Task: Attach a file from the computer's desktop with the name "2023_07_07_T10_49_21Z.txt".
Action: Mouse moved to (497, 200)
Screenshot: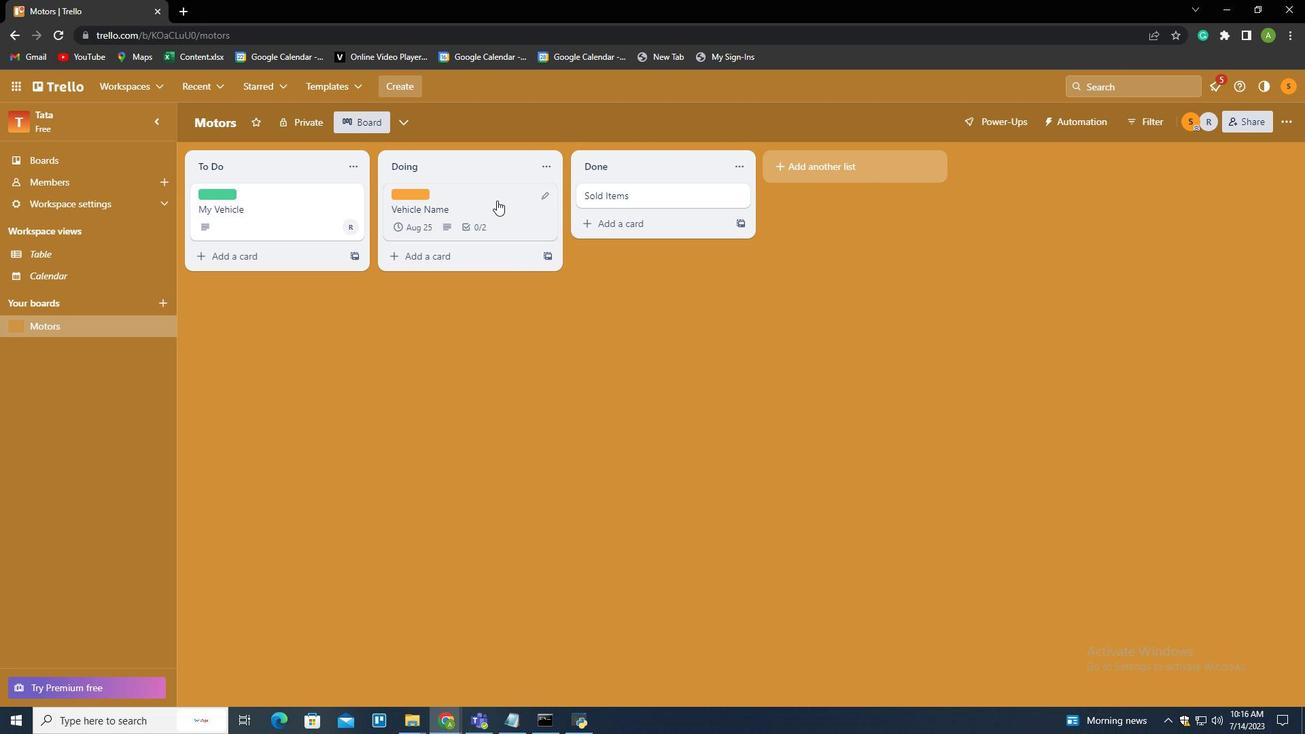 
Action: Mouse pressed left at (497, 200)
Screenshot: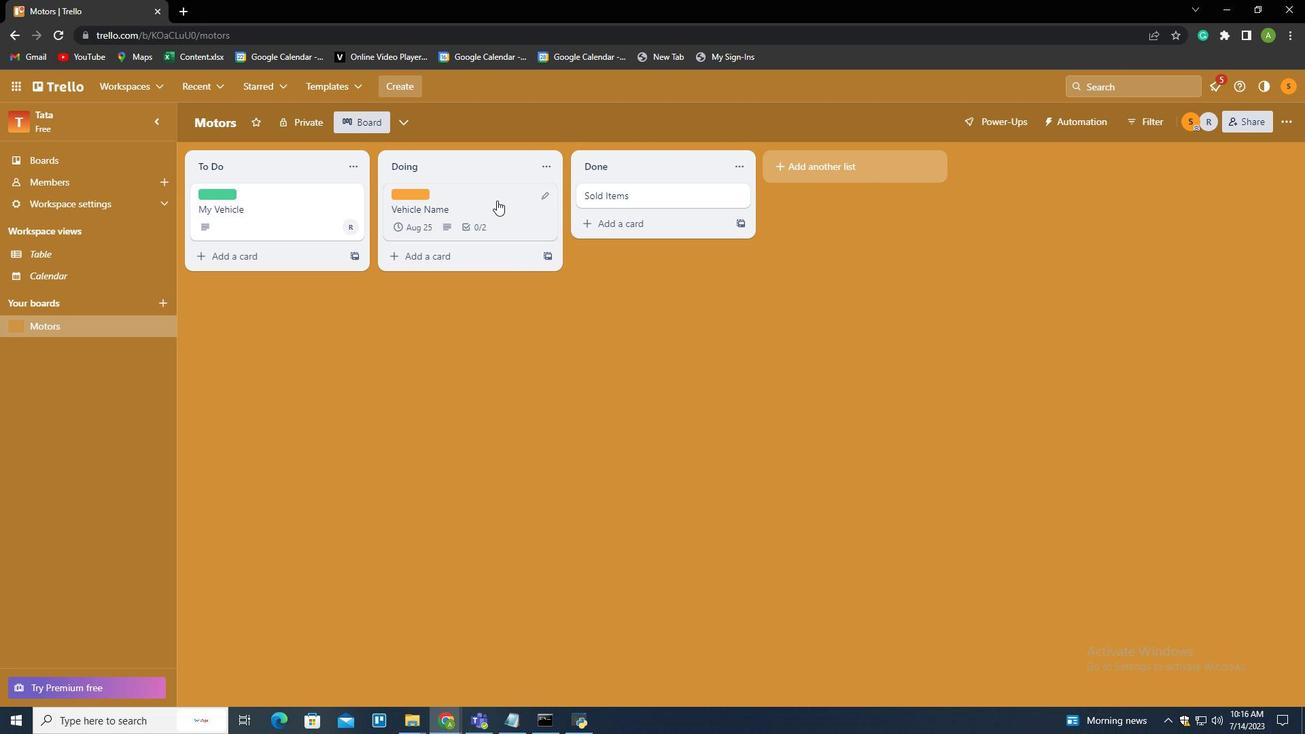 
Action: Mouse moved to (807, 350)
Screenshot: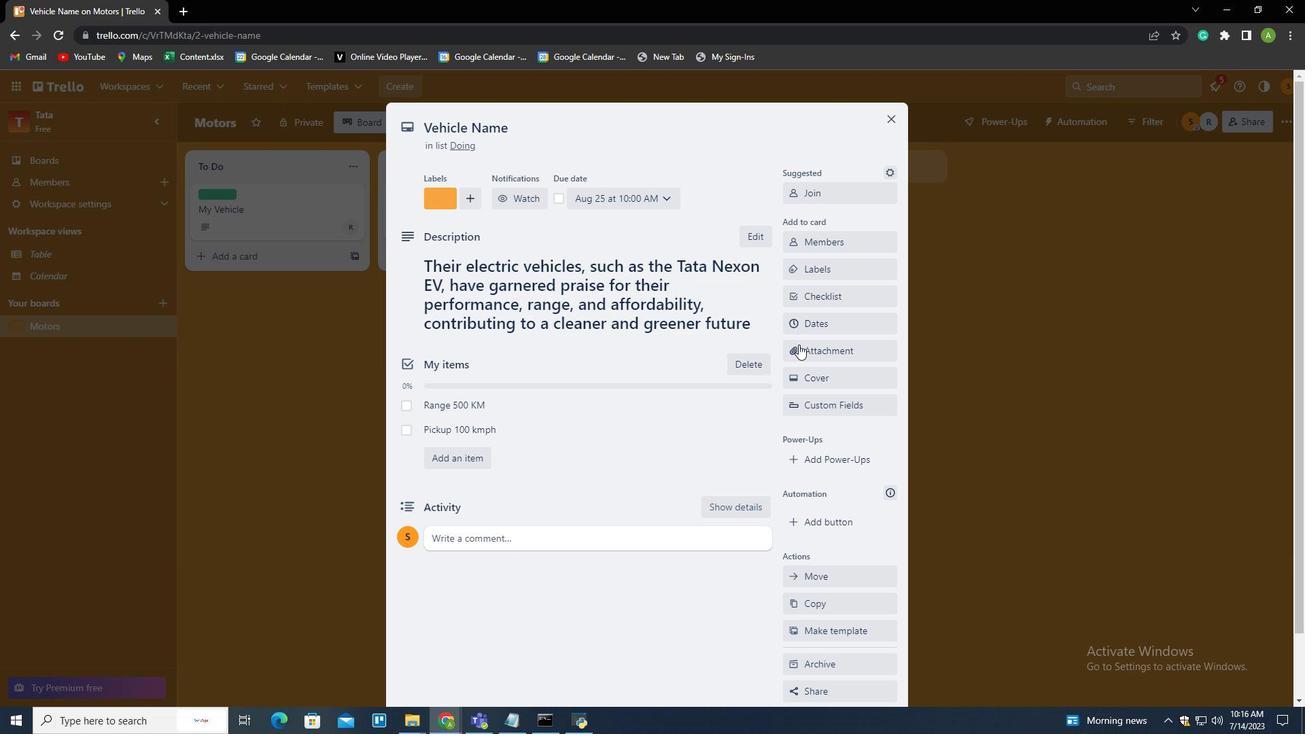 
Action: Mouse pressed left at (807, 350)
Screenshot: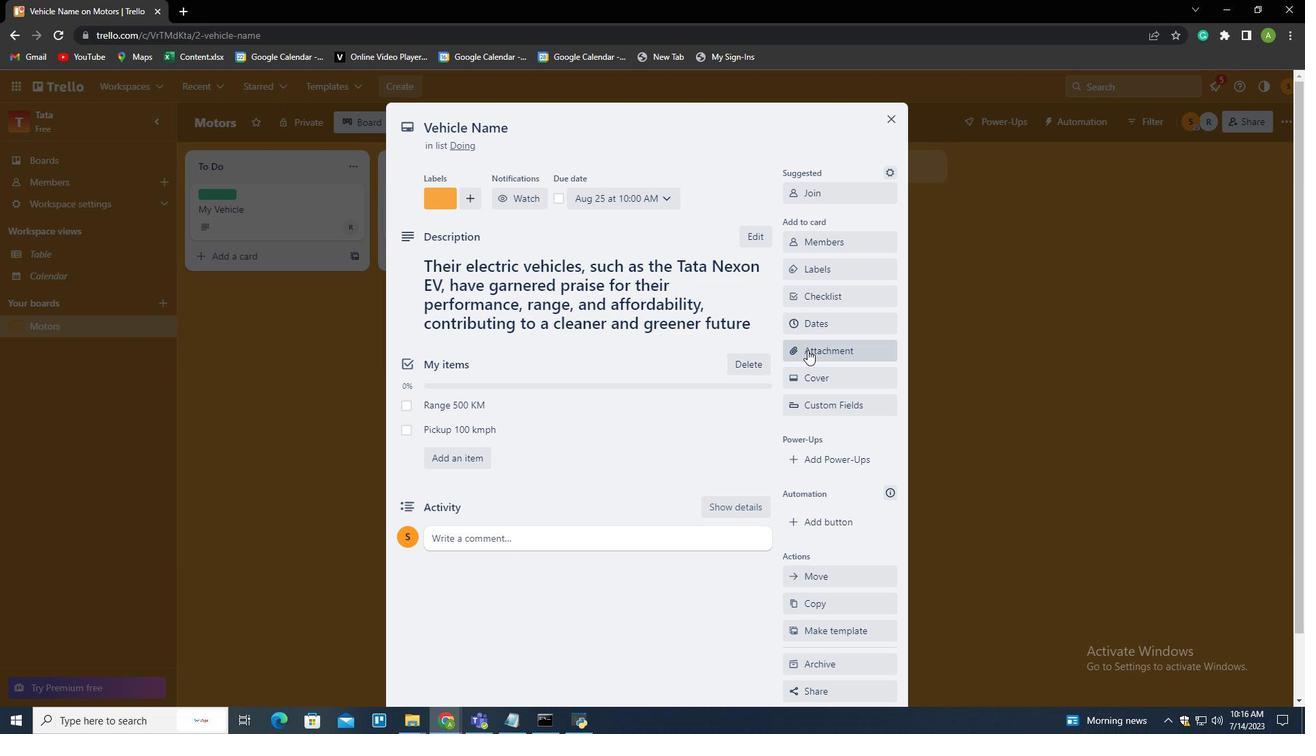 
Action: Mouse moved to (872, 195)
Screenshot: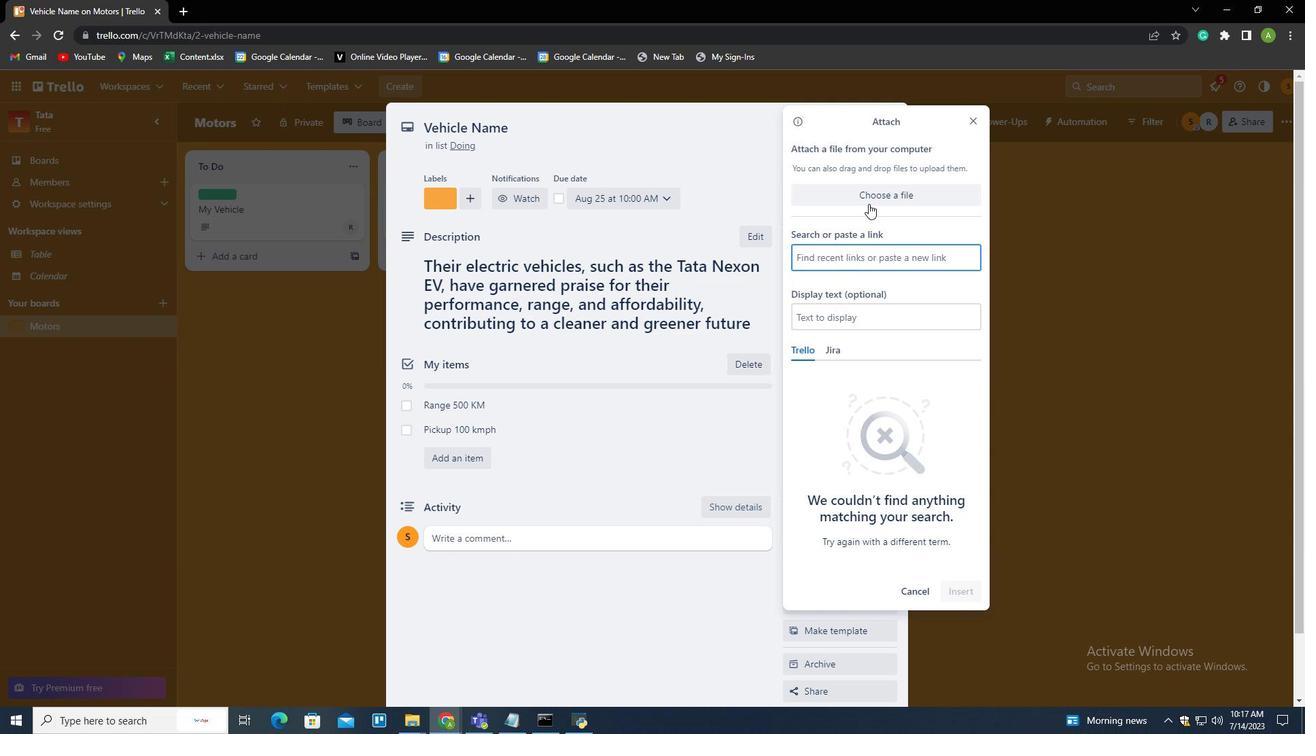 
Action: Mouse pressed left at (872, 195)
Screenshot: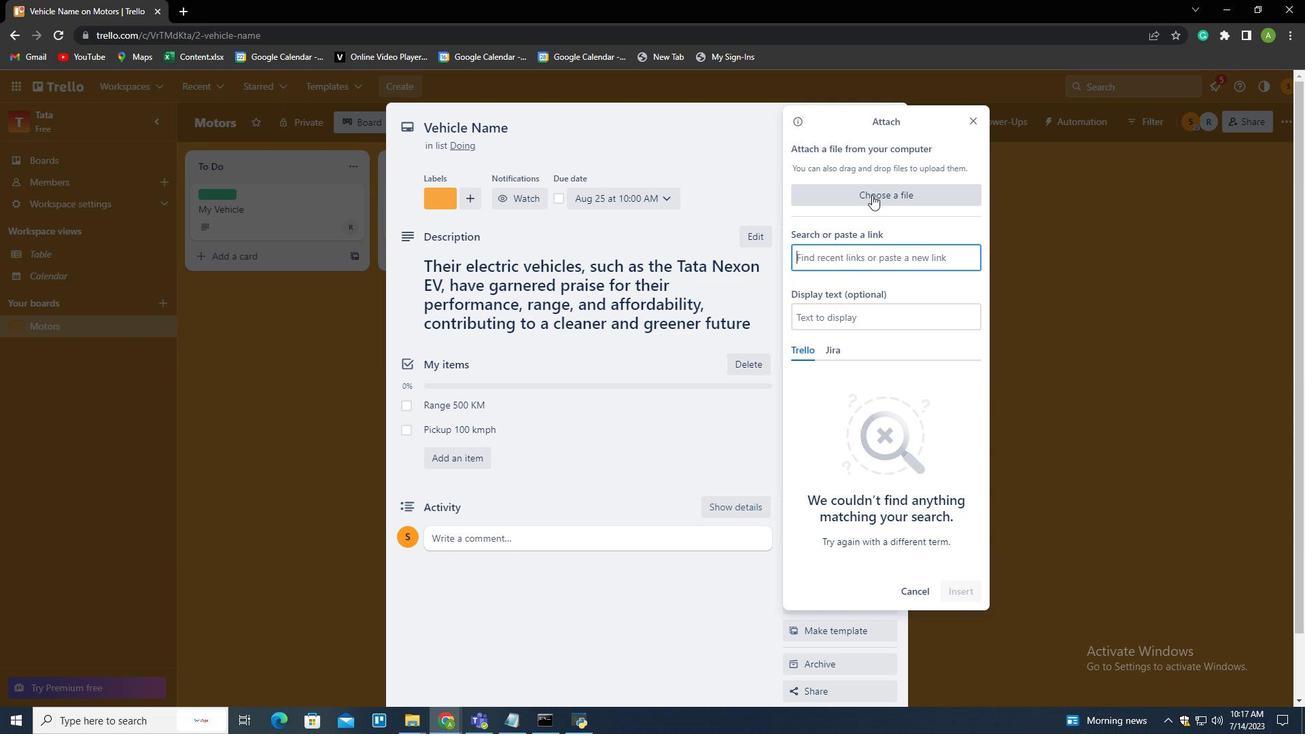 
Action: Mouse moved to (185, 146)
Screenshot: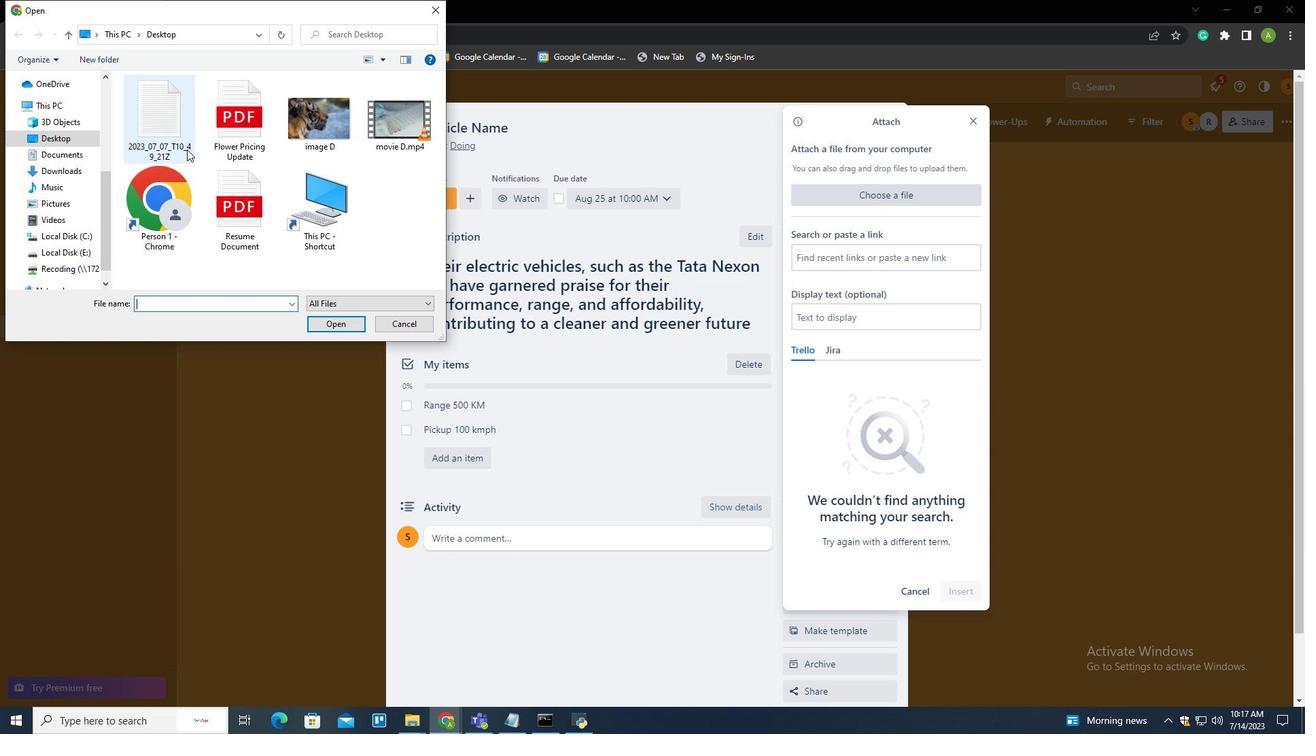 
Action: Mouse pressed left at (185, 146)
Screenshot: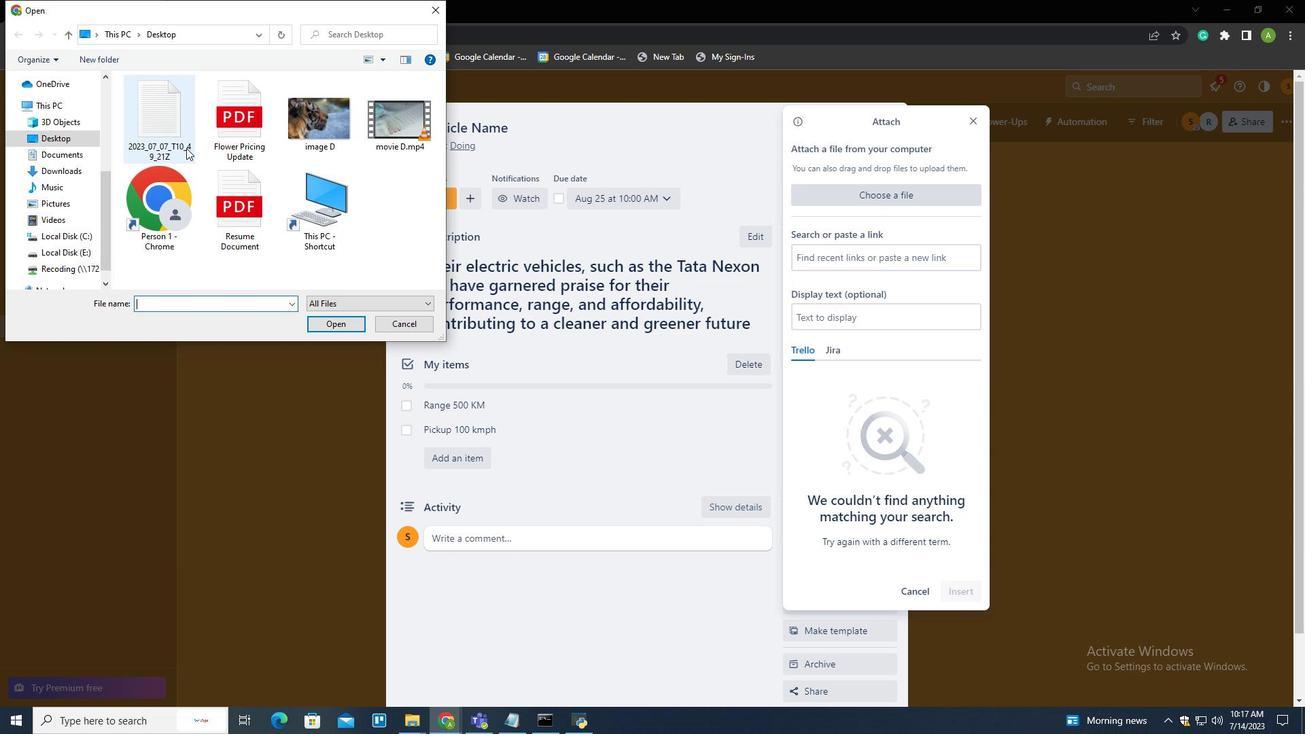 
Action: Mouse moved to (323, 324)
Screenshot: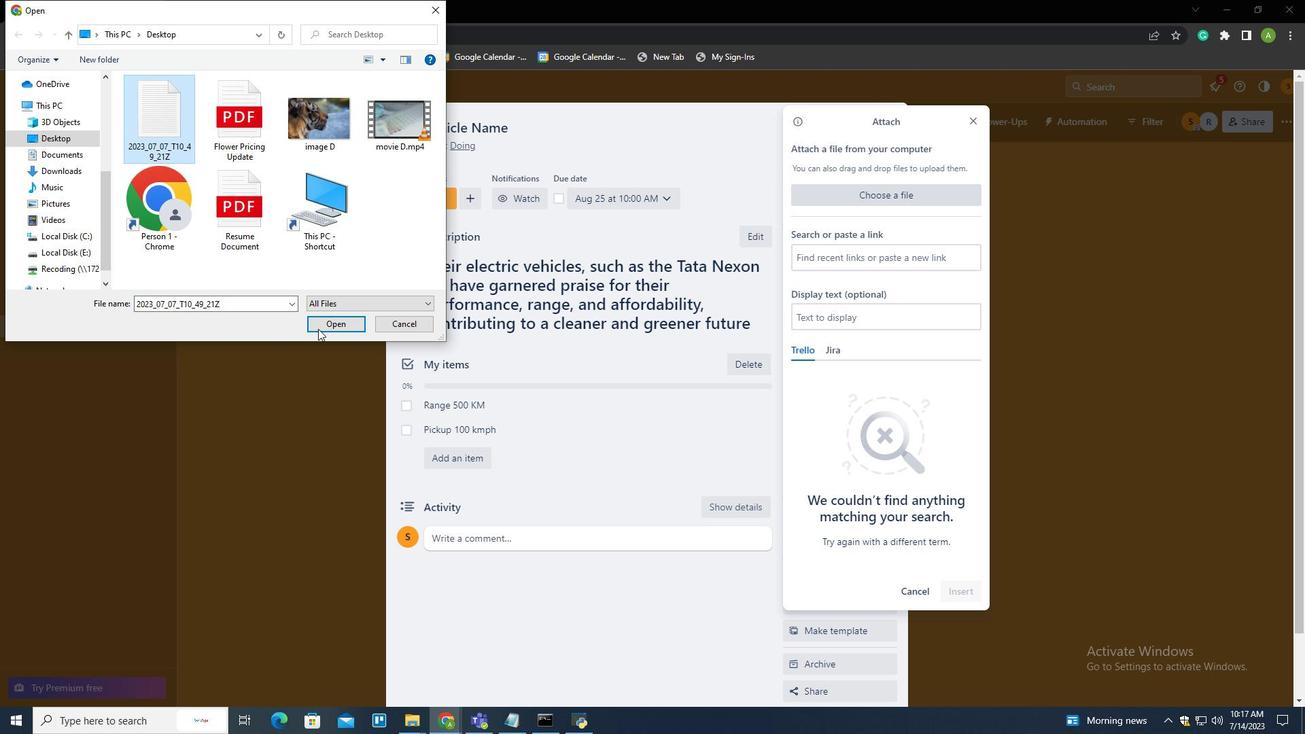 
Action: Mouse pressed left at (323, 324)
Screenshot: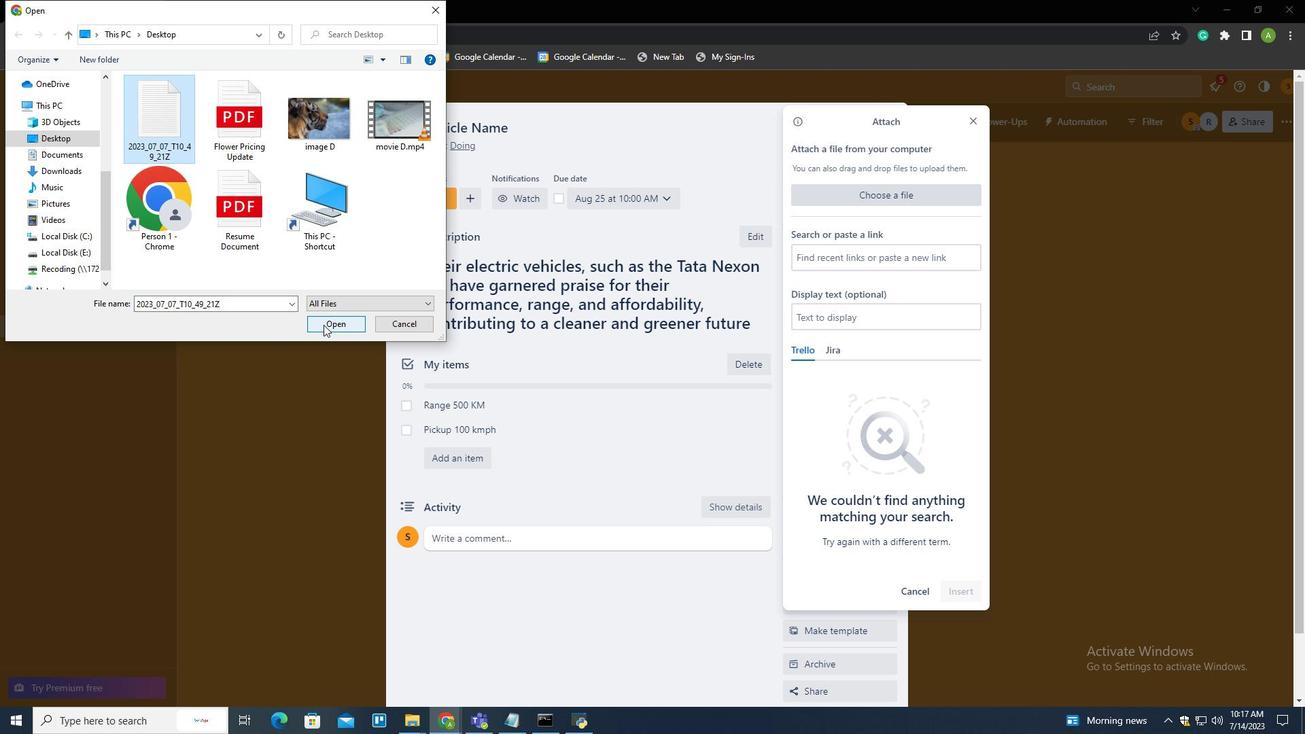 
Action: Mouse moved to (963, 390)
Screenshot: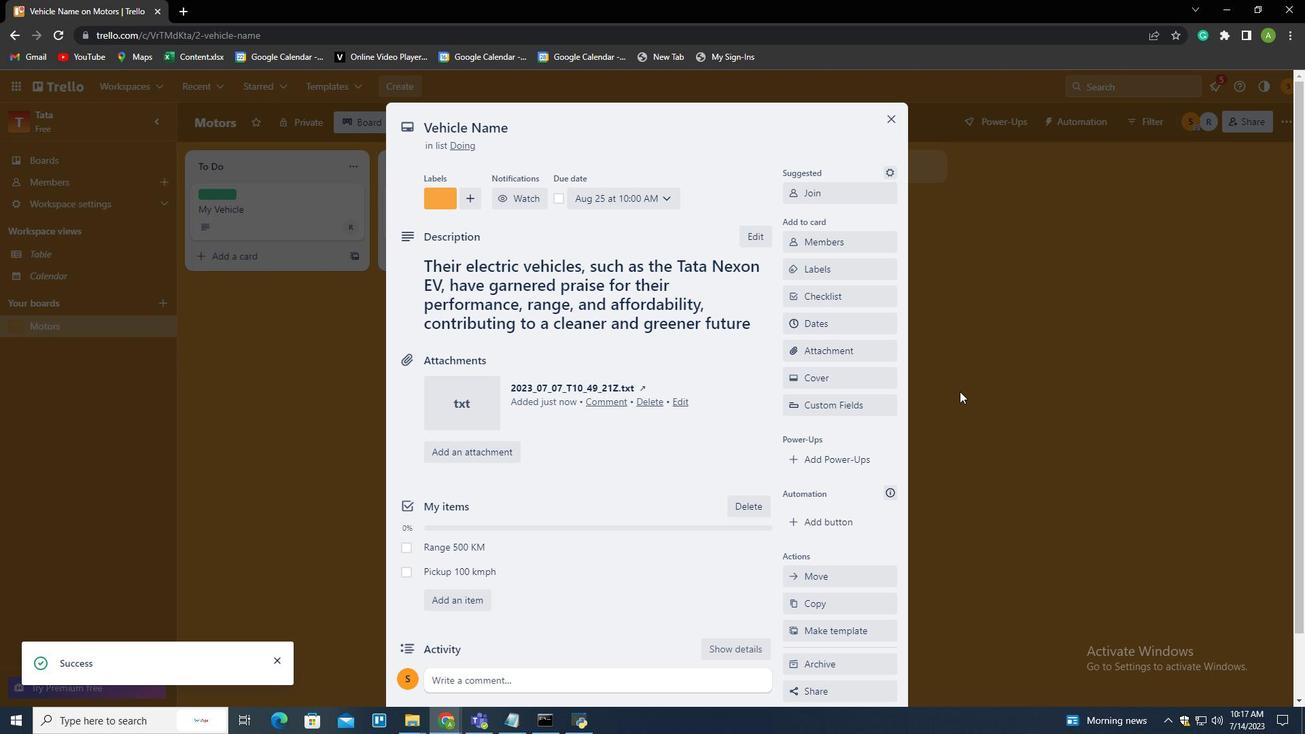 
Action: Mouse pressed left at (963, 390)
Screenshot: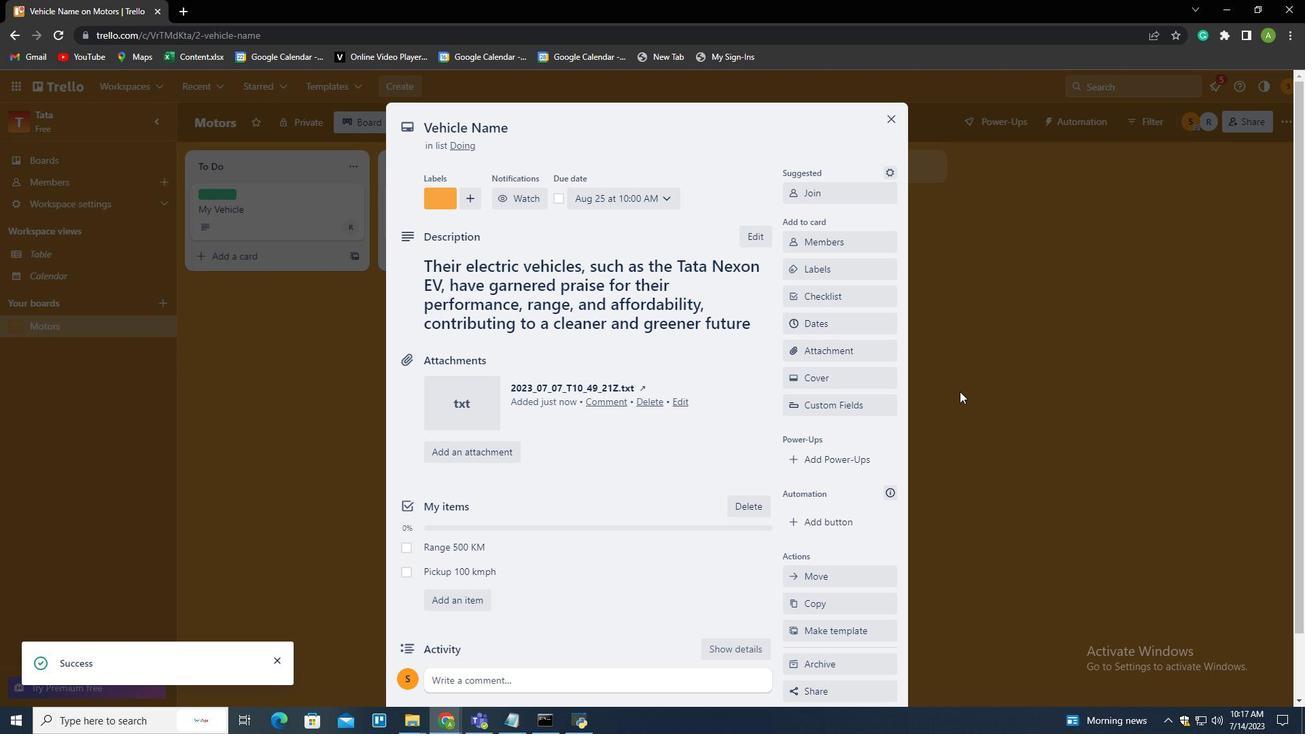 
